 Task: Create Workspace Change Management Consulting Workspace description Create and manage company-wide marketing campaigns and promotions. Workspace type Education
Action: Mouse moved to (436, 91)
Screenshot: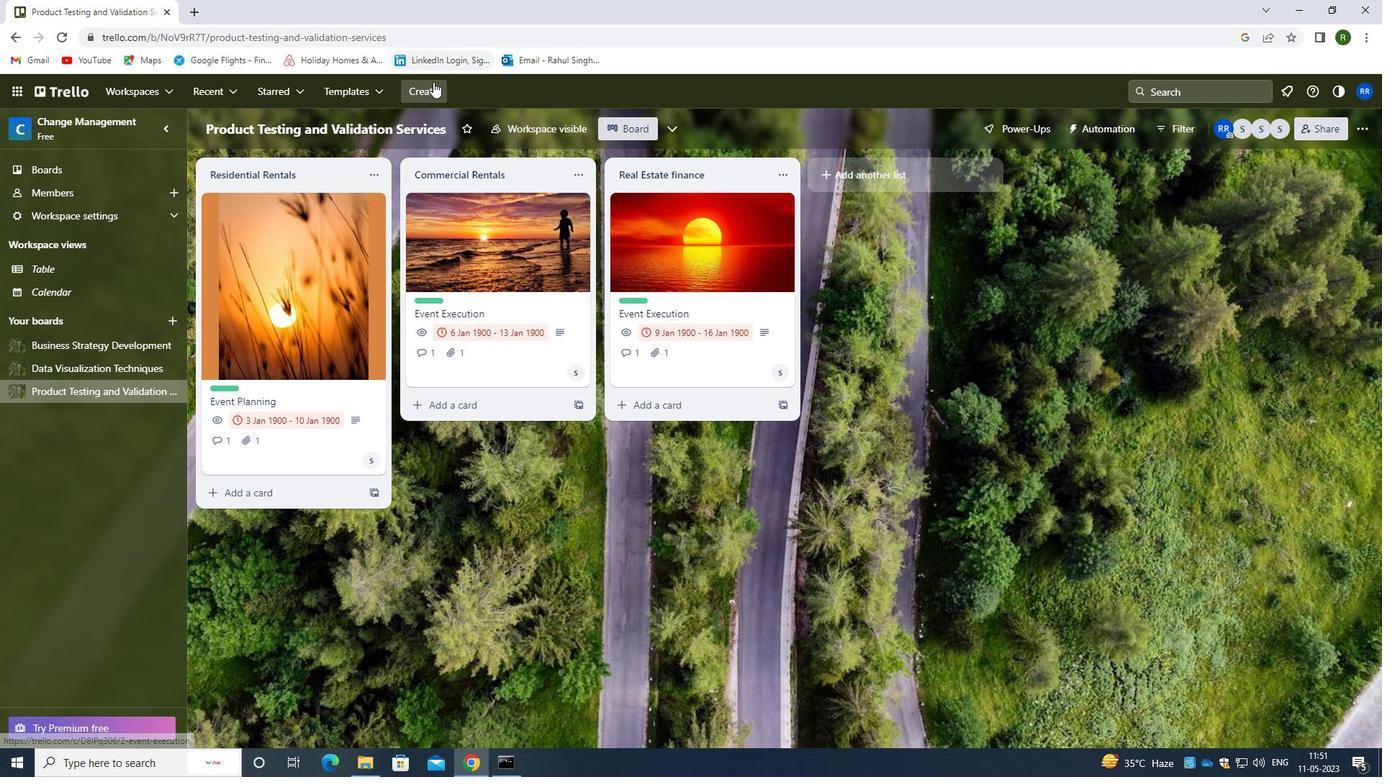 
Action: Mouse pressed left at (436, 91)
Screenshot: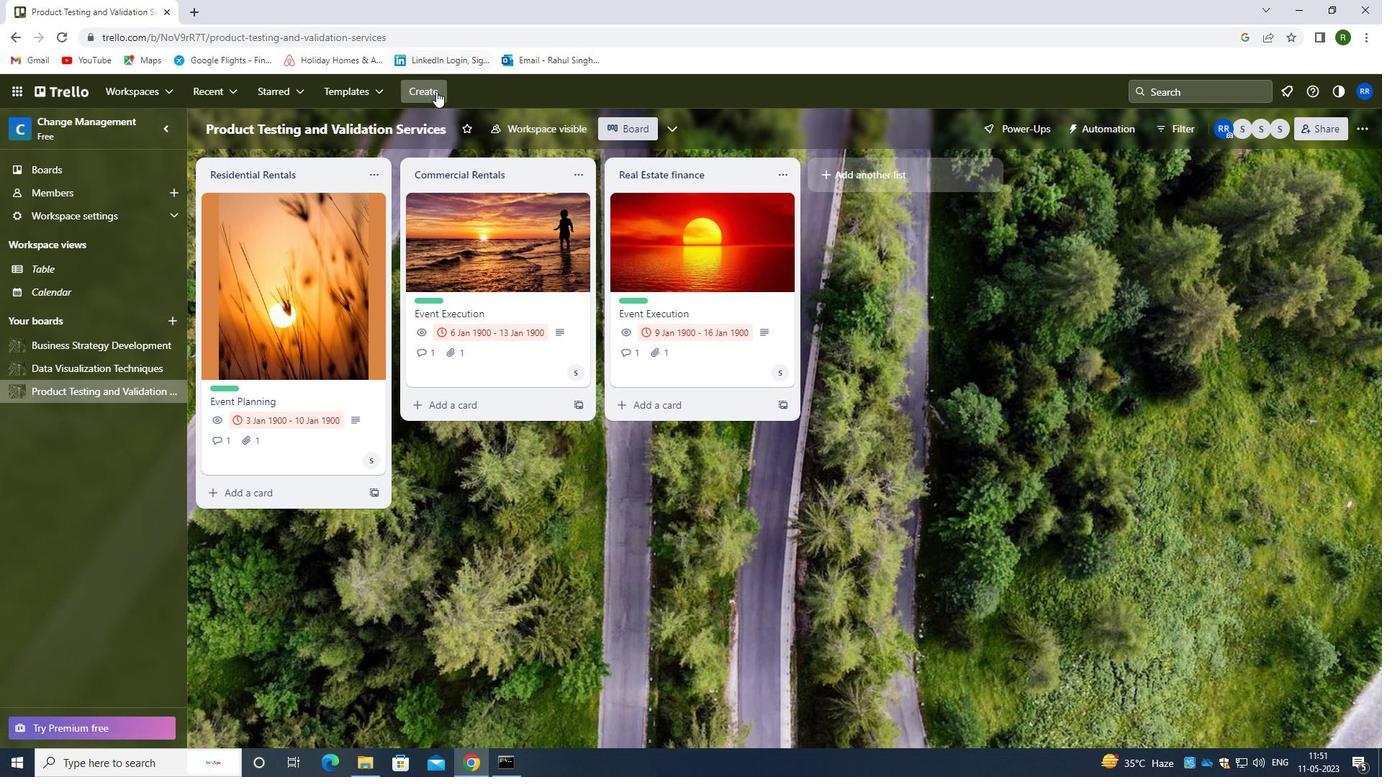 
Action: Mouse moved to (458, 251)
Screenshot: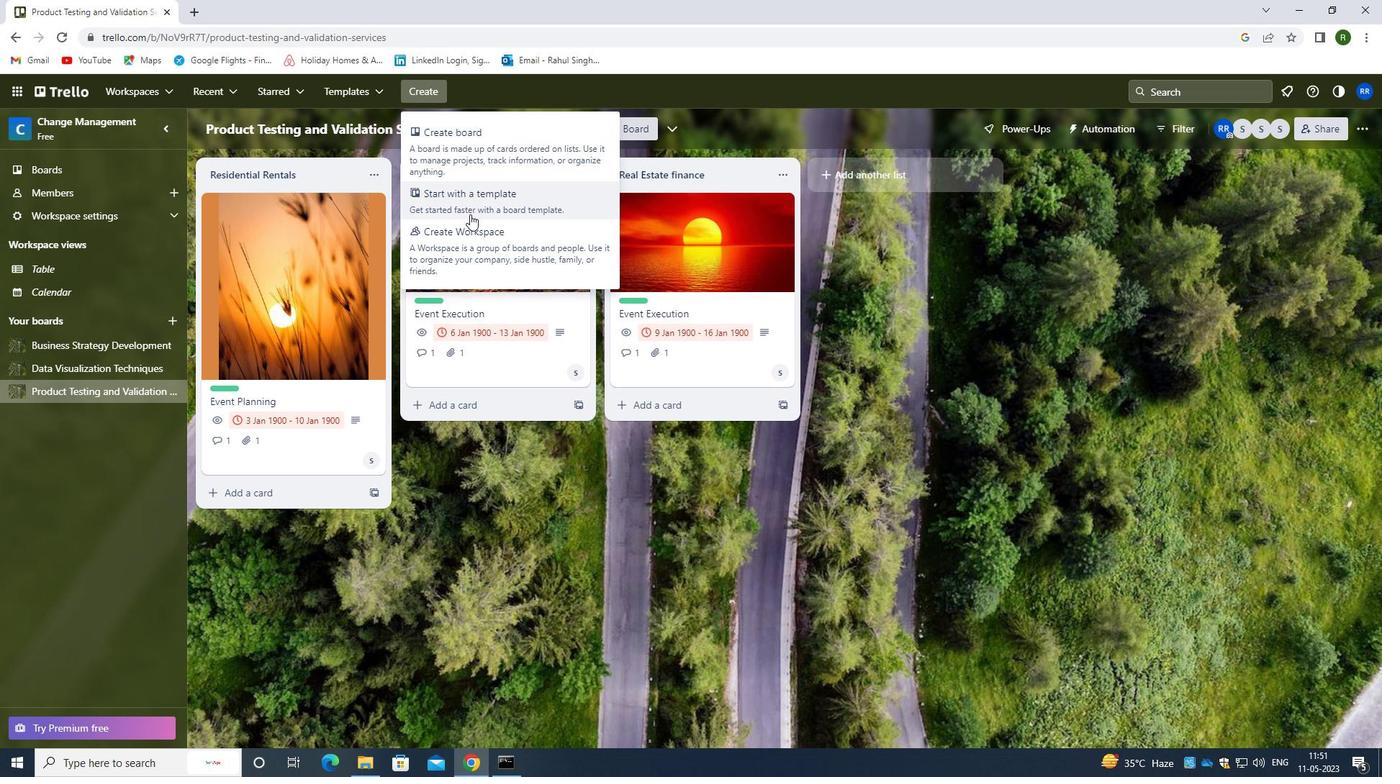 
Action: Mouse pressed left at (458, 251)
Screenshot: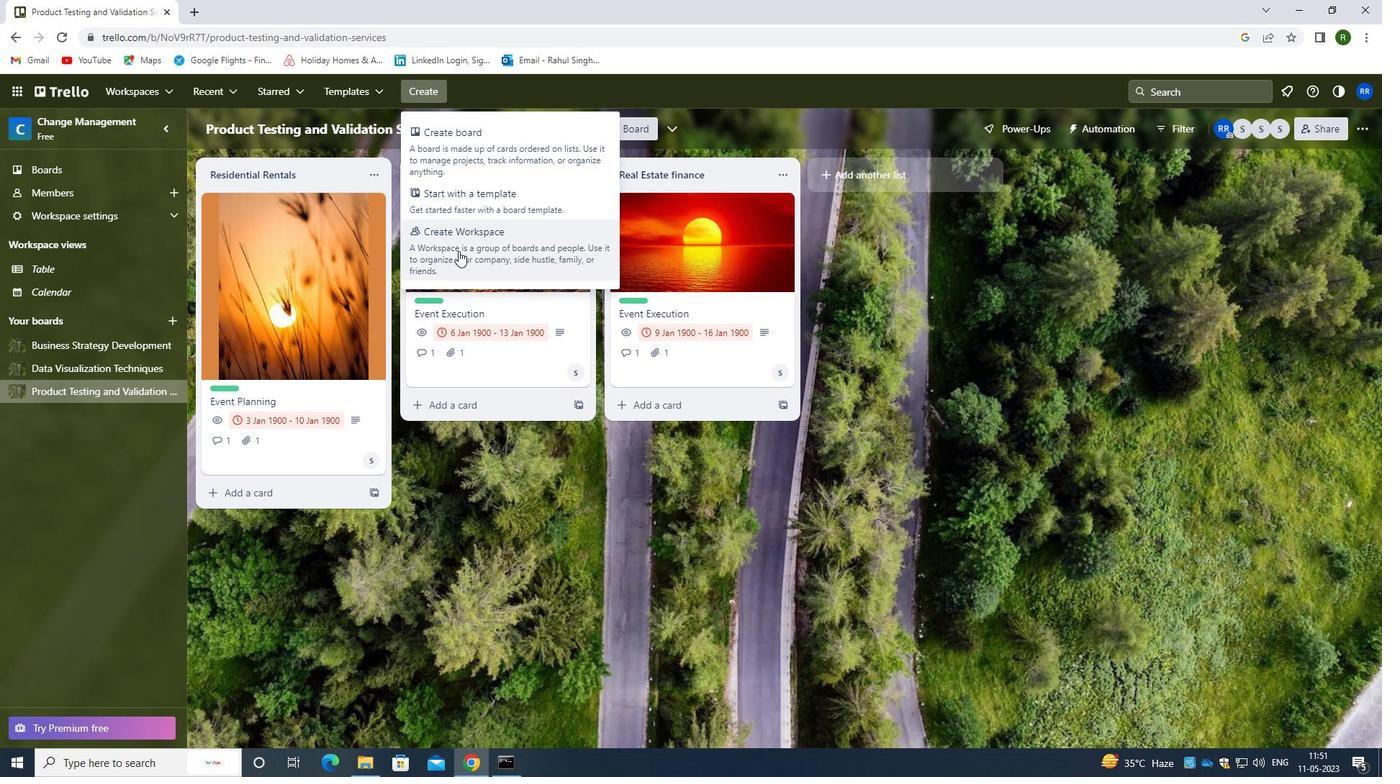 
Action: Mouse moved to (439, 276)
Screenshot: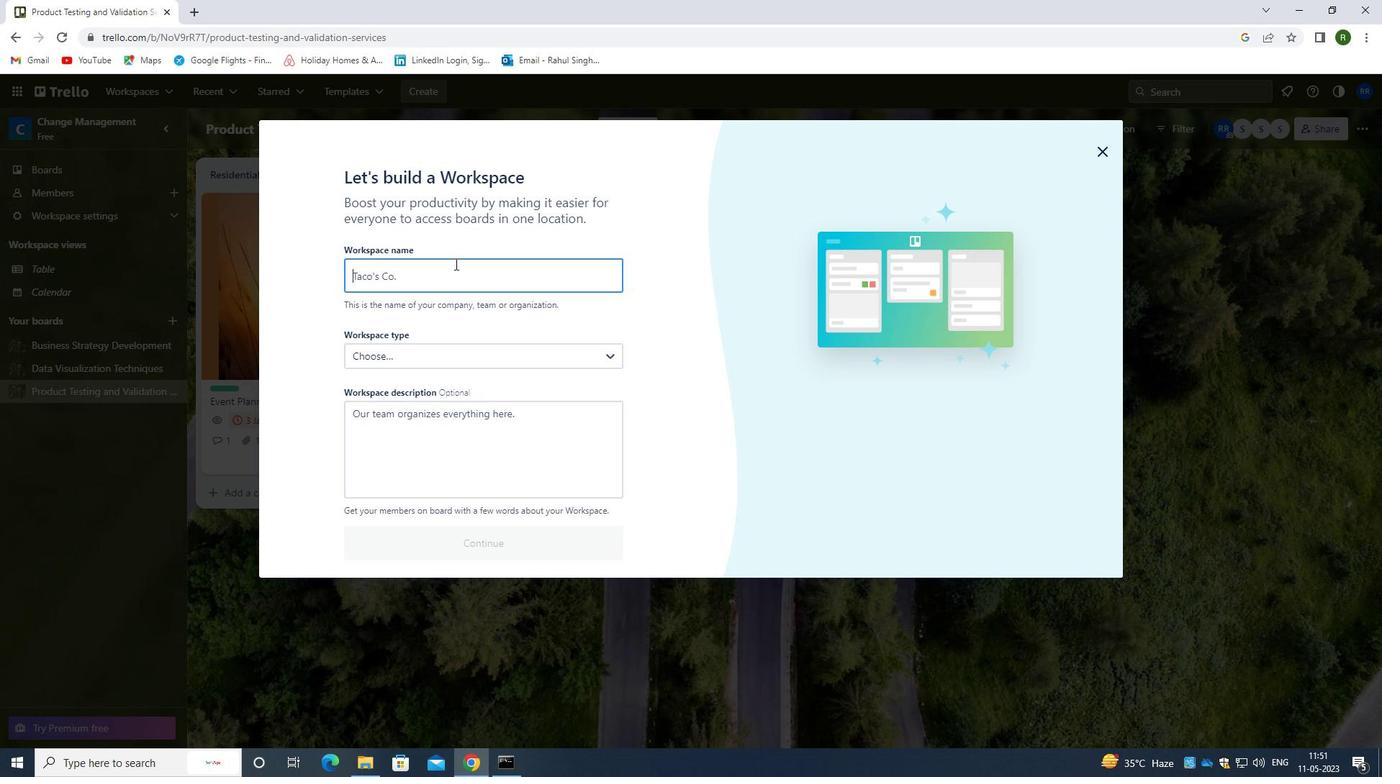 
Action: Mouse pressed left at (439, 276)
Screenshot: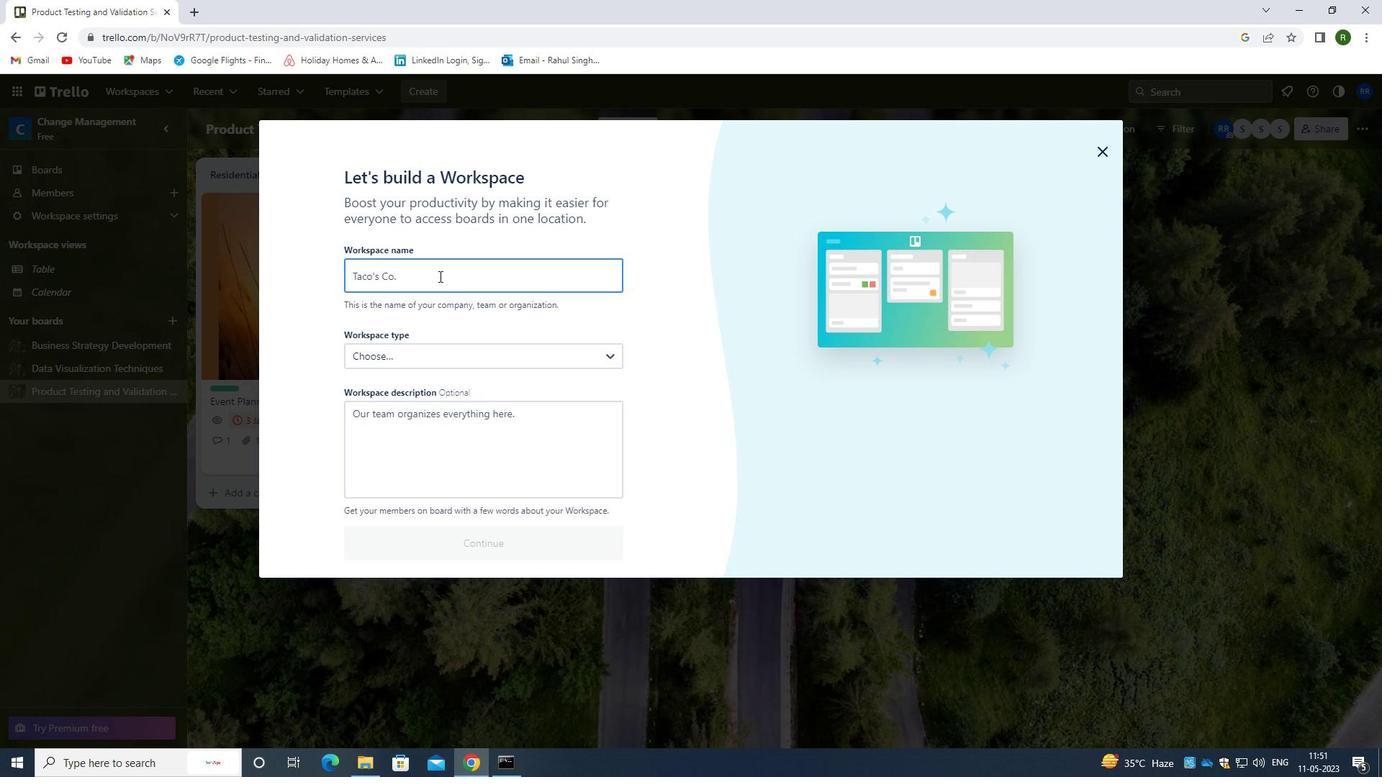
Action: Key pressed <Key.caps_lock>c<Key.caps_lock>hange<Key.space><Key.caps_lock>m<Key.caps_lock>anagement<Key.space>consulting
Screenshot: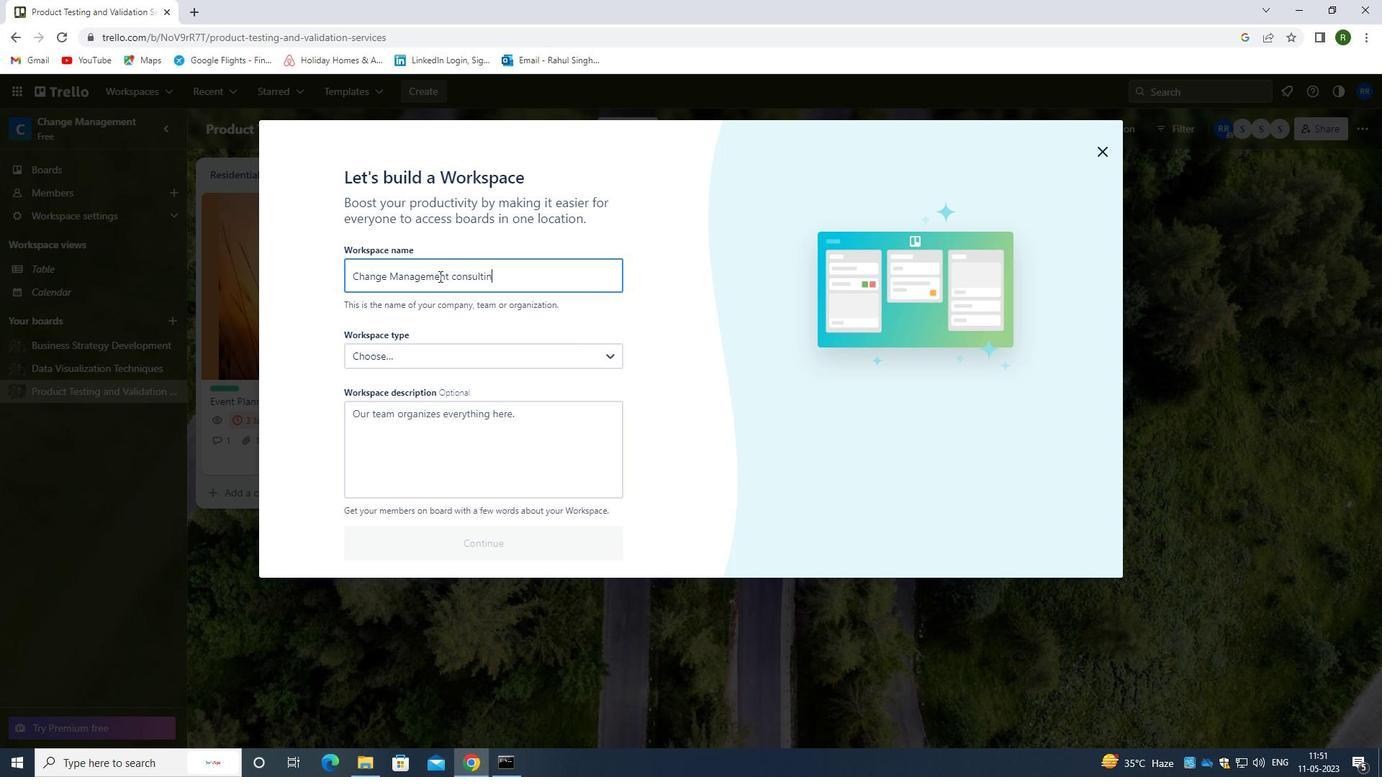 
Action: Mouse moved to (404, 426)
Screenshot: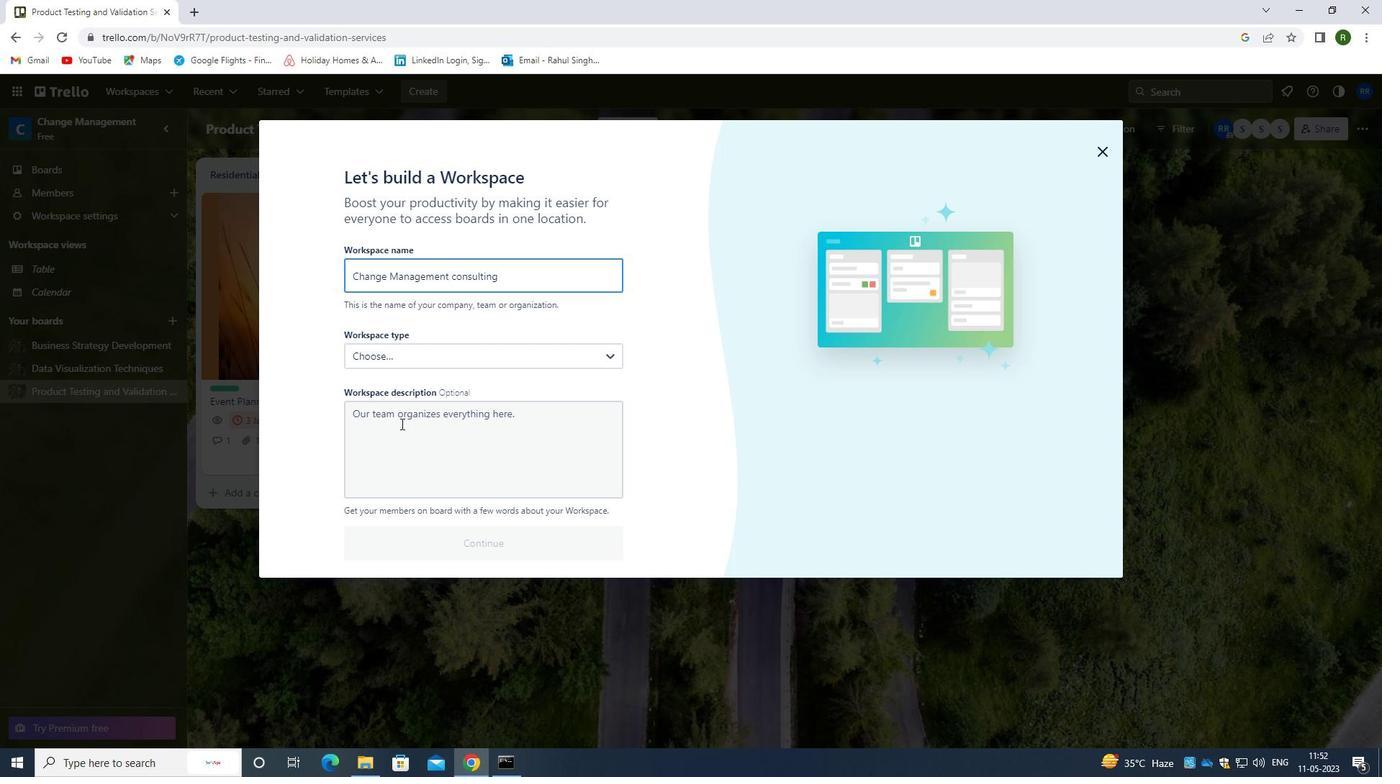 
Action: Mouse pressed left at (404, 426)
Screenshot: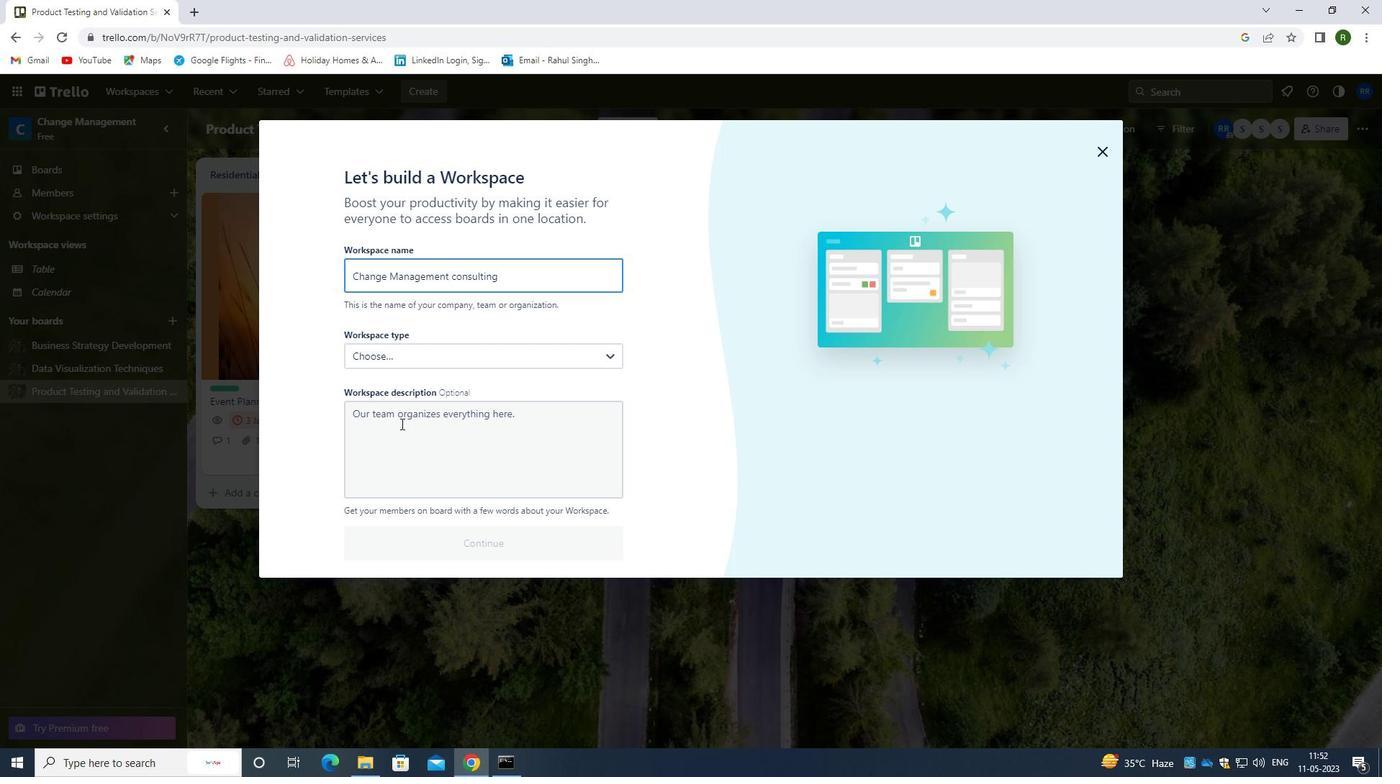 
Action: Mouse moved to (406, 427)
Screenshot: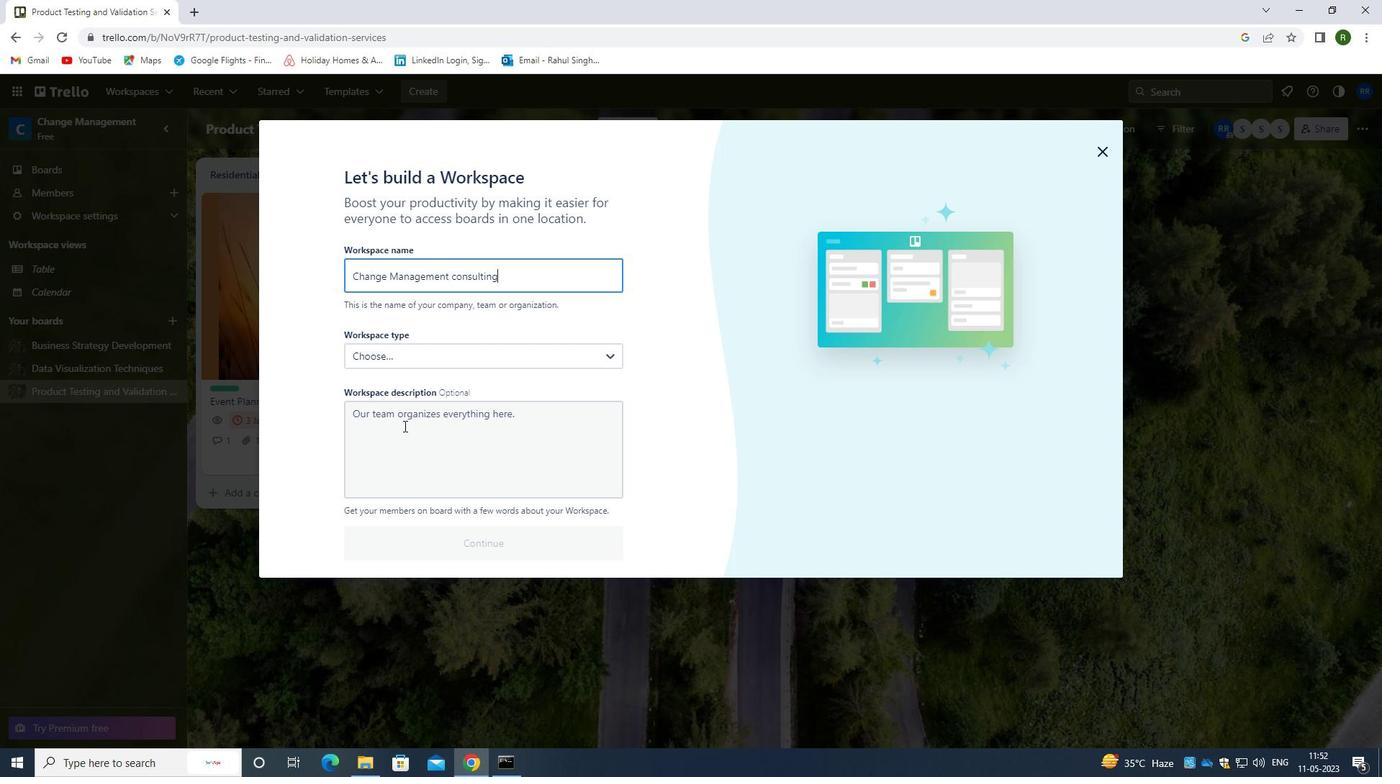 
Action: Key pressed <Key.caps_lock>c<Key.caps_lock>reate<Key.space>and<Key.space>am<Key.backspace><Key.backspace>mang<Key.backspace>age<Key.space>company<Key.space><Key.backspace>i<Key.backspace>-wide<Key.space>marketing<Key.space>campaigns<Key.space>and<Key.space>promotions.
Screenshot: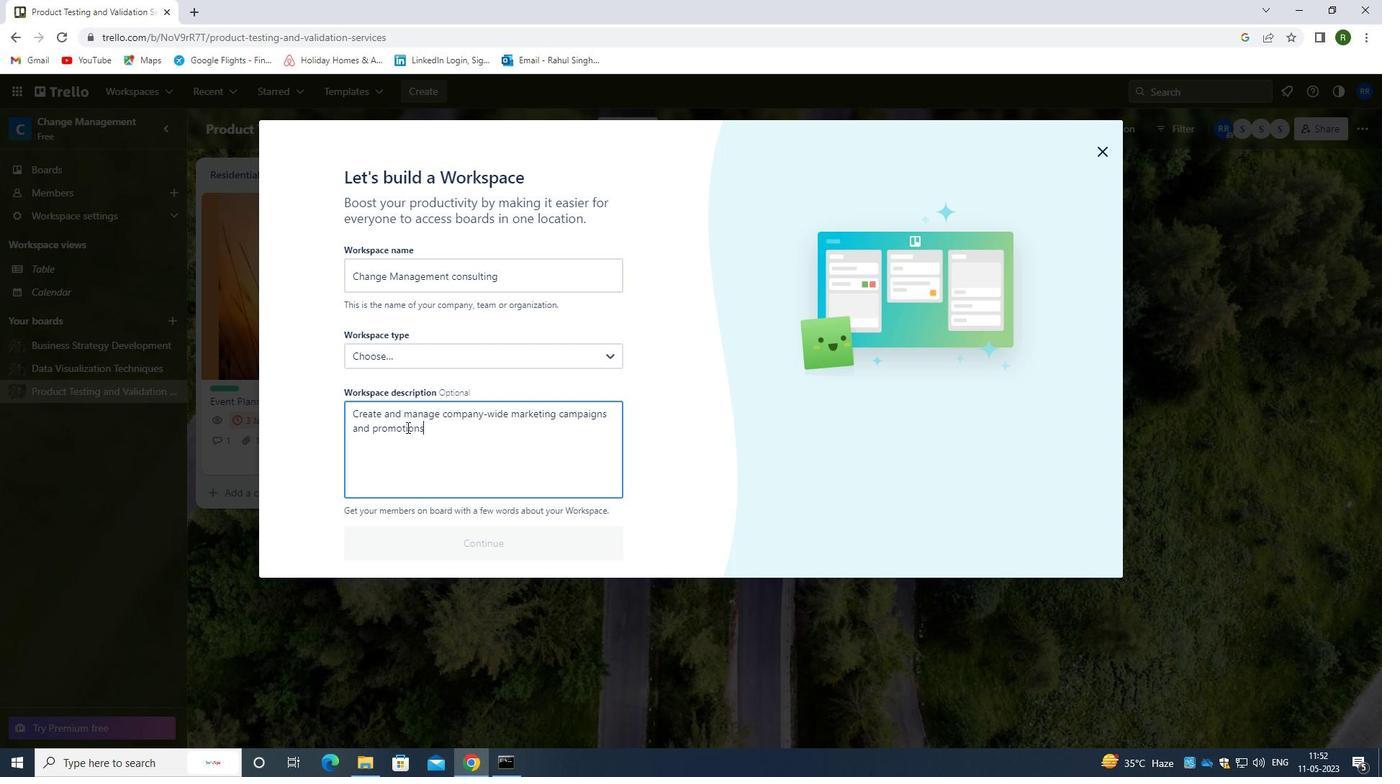
Action: Mouse moved to (425, 360)
Screenshot: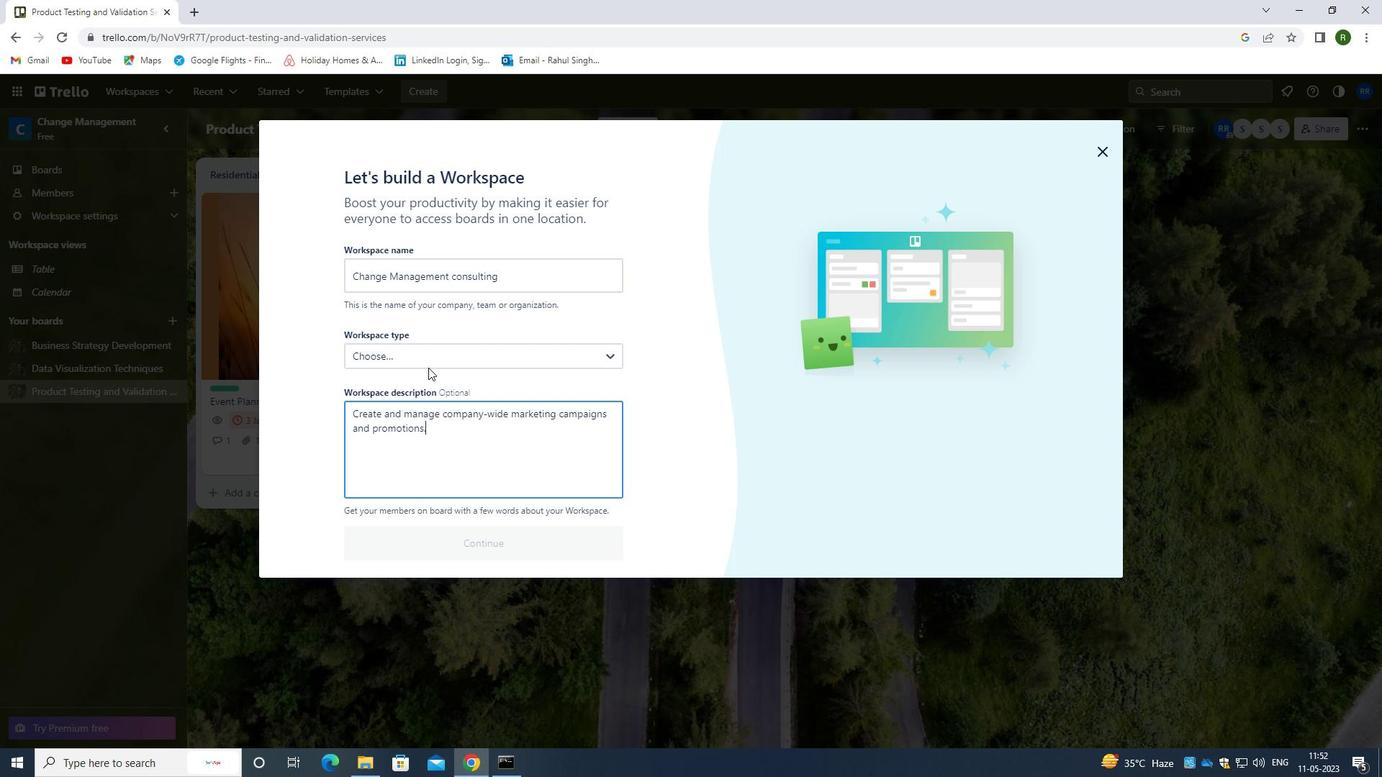 
Action: Mouse pressed left at (425, 360)
Screenshot: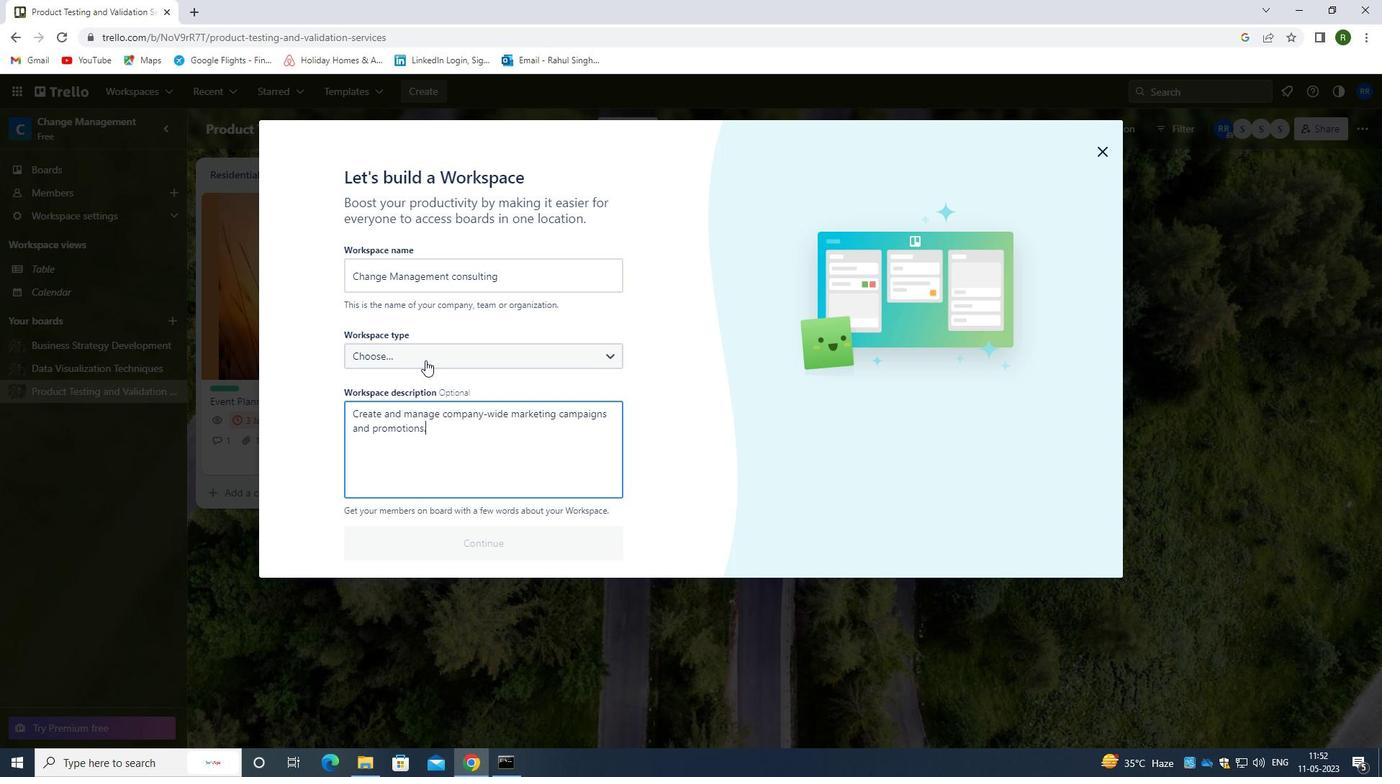
Action: Mouse moved to (381, 390)
Screenshot: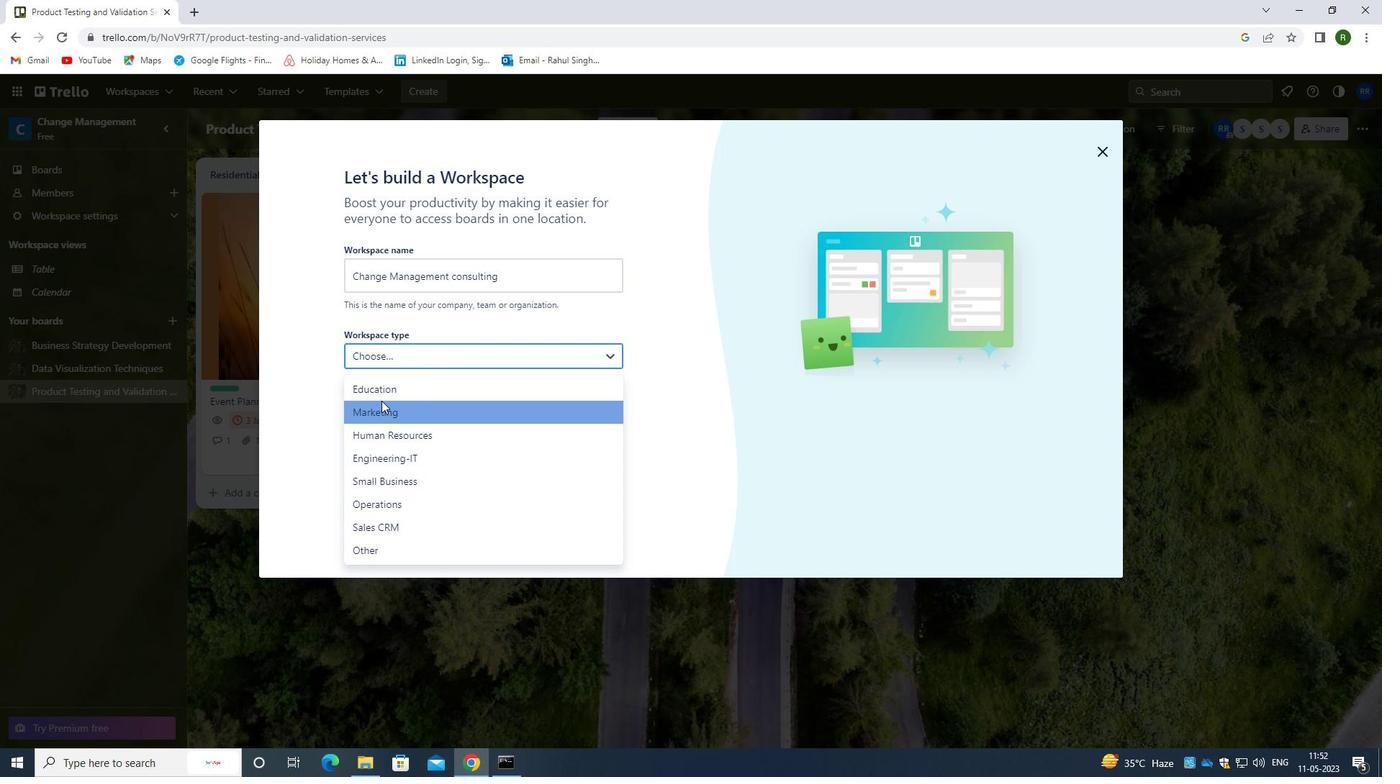 
Action: Mouse pressed left at (381, 390)
Screenshot: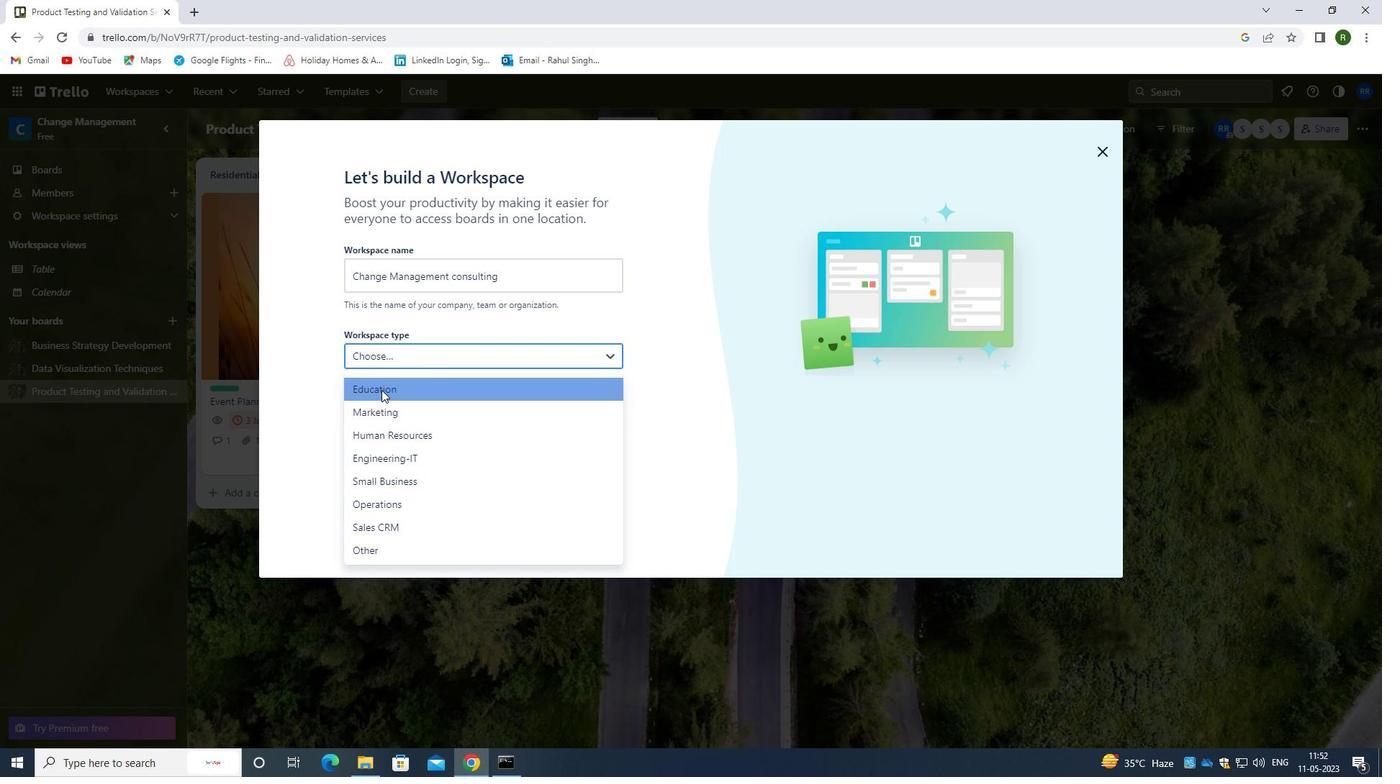 
Action: Mouse moved to (456, 540)
Screenshot: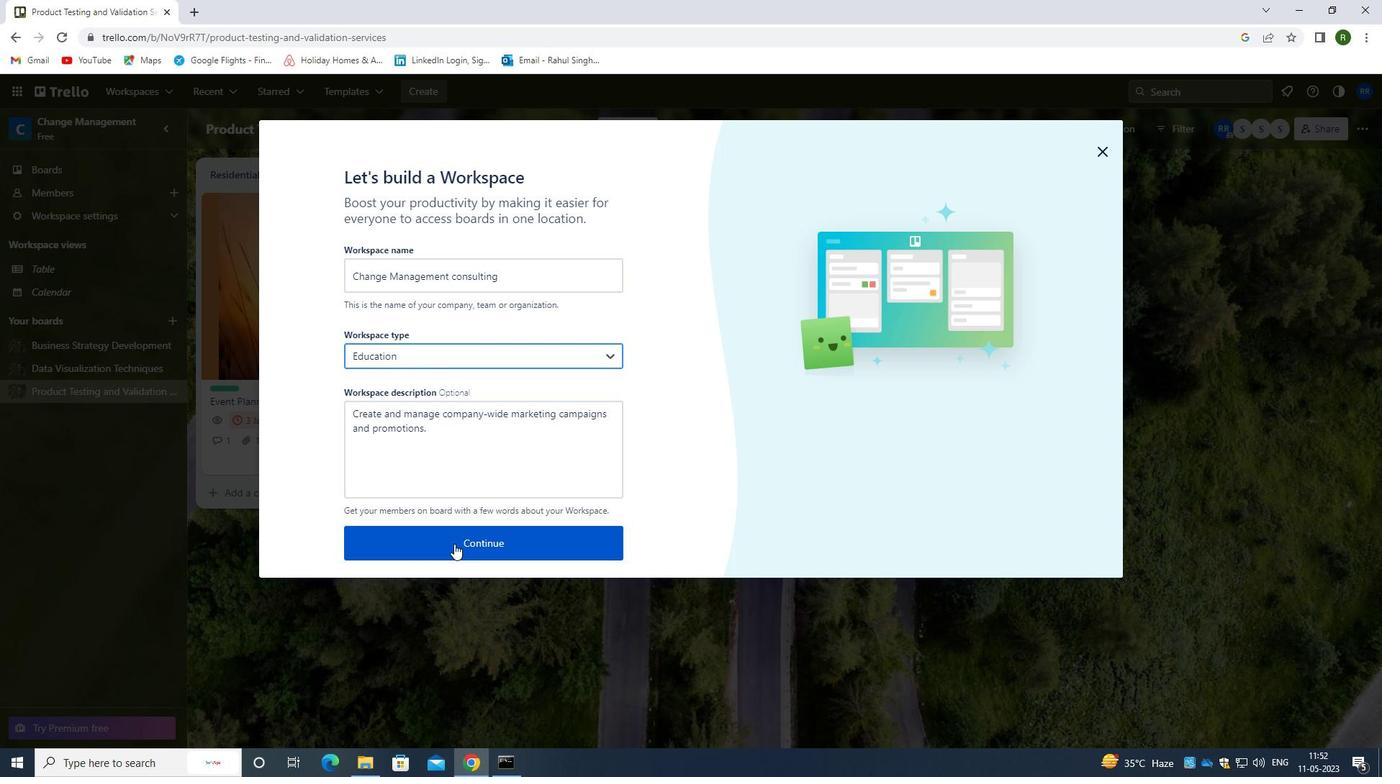 
Action: Mouse pressed left at (456, 540)
Screenshot: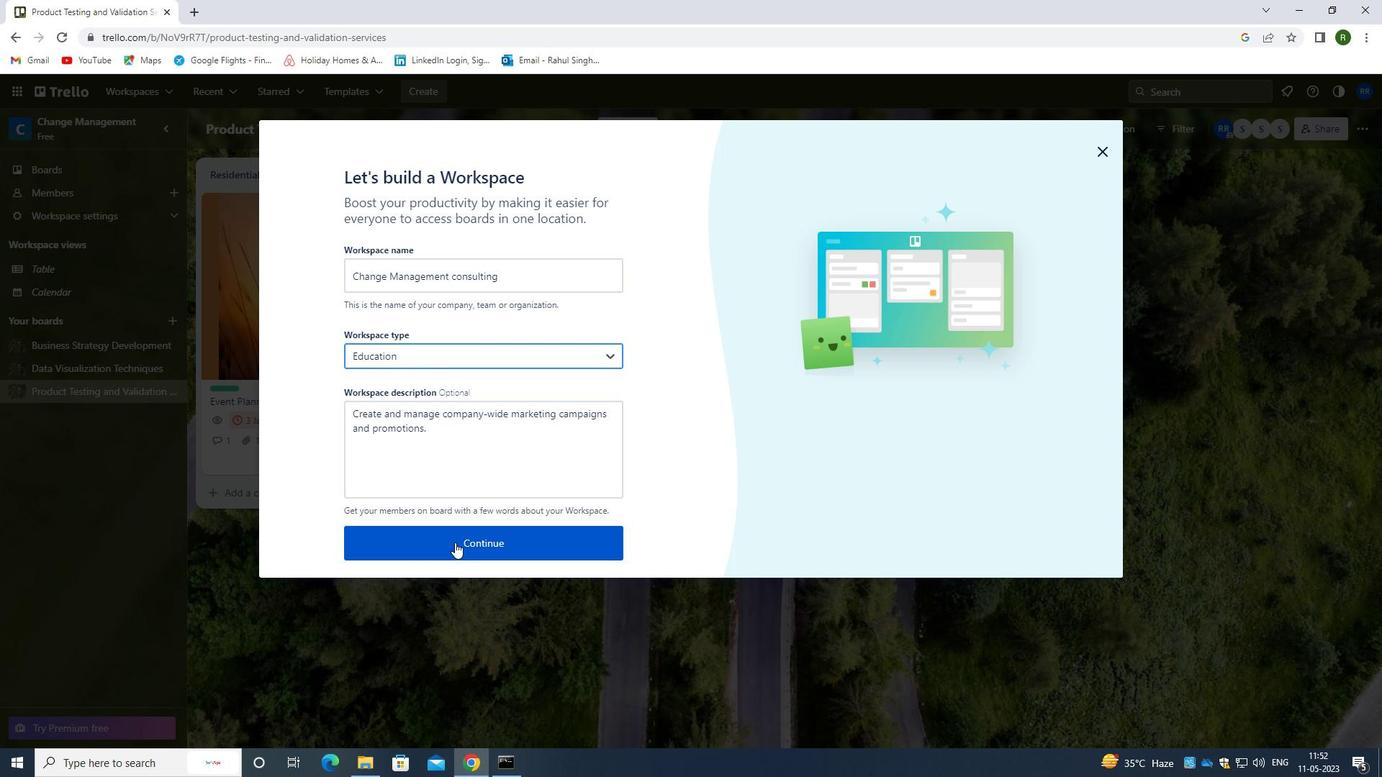 
Action: Mouse moved to (483, 396)
Screenshot: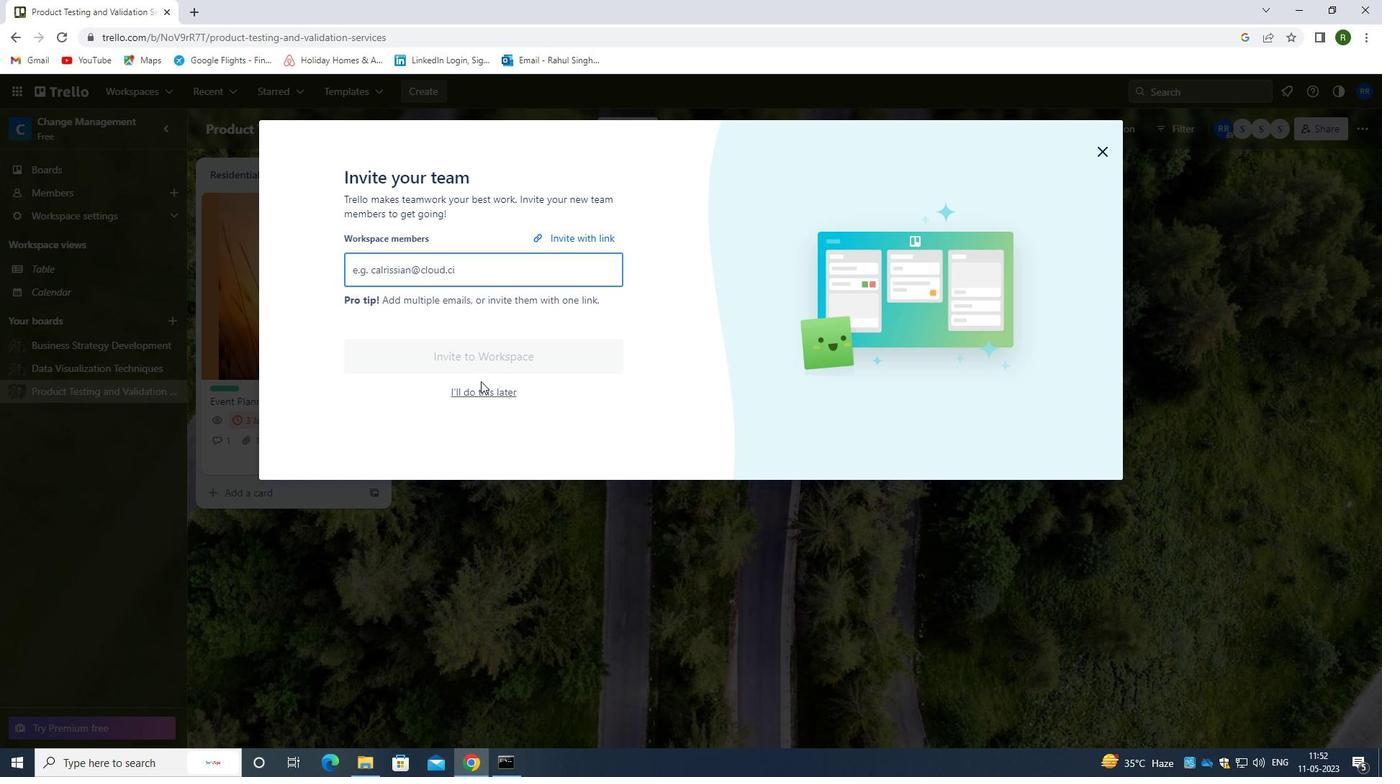
Action: Mouse pressed left at (483, 396)
Screenshot: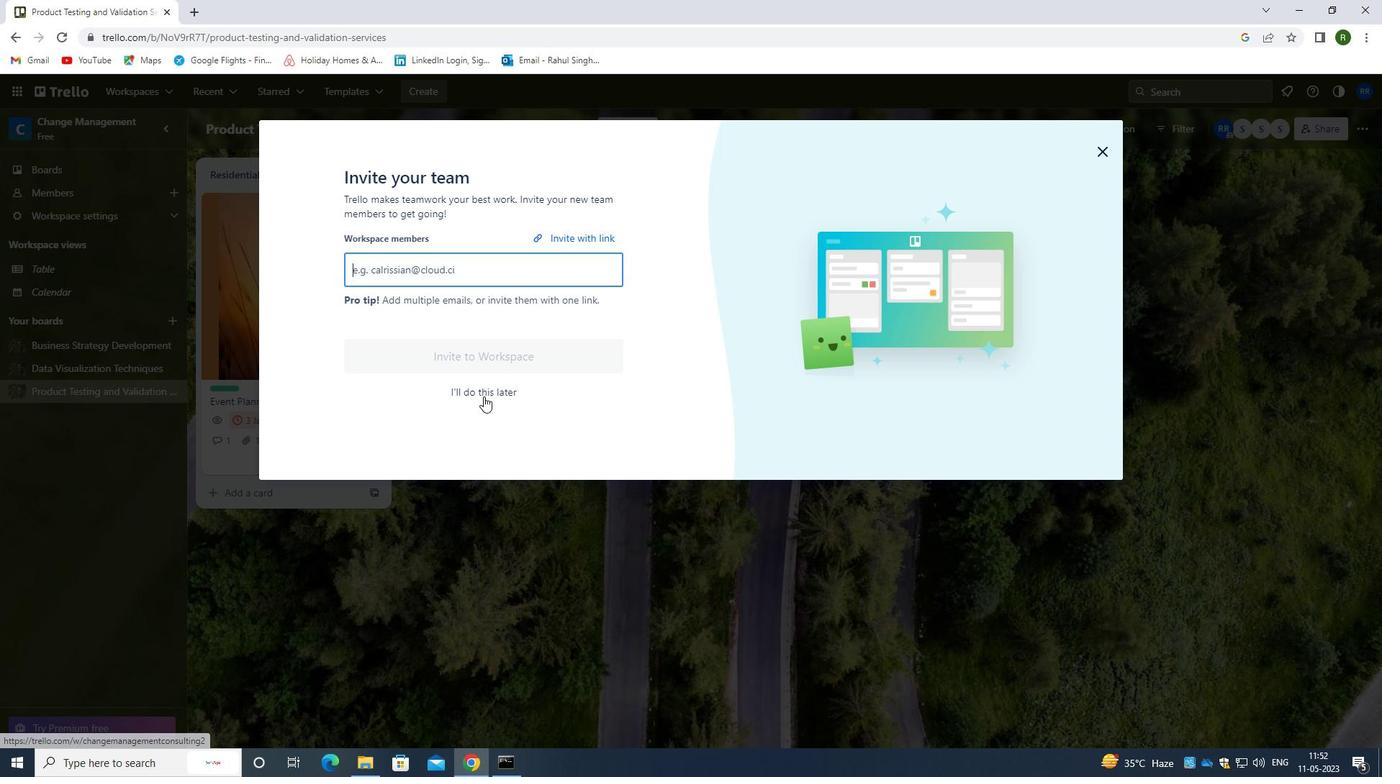 
Action: Mouse moved to (617, 505)
Screenshot: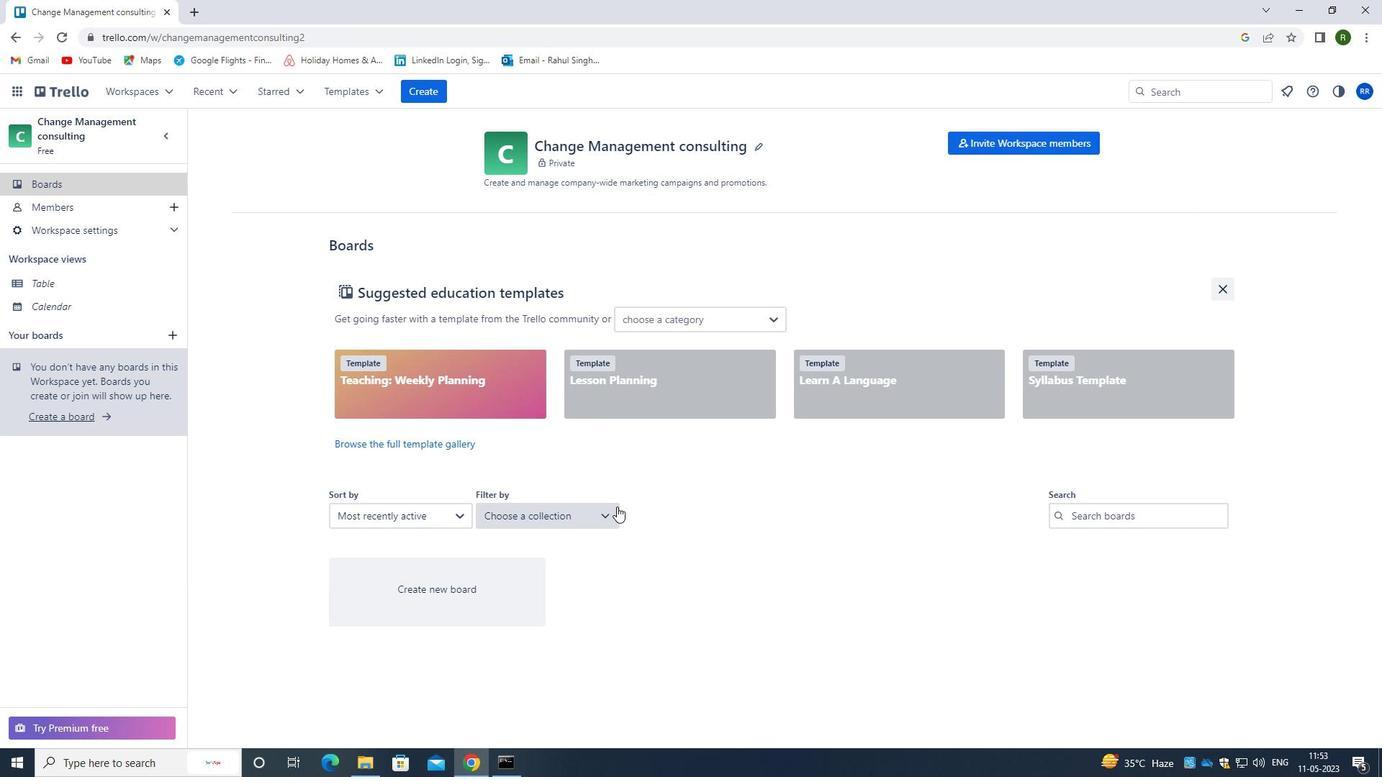 
